 Task: For heading Use Merriweather with bold.  font size for heading18,  'Change the font style of data to'Merriweather and font size to 9,  Change the alignment of both headline & data to Align left In the sheet   Nexus Sales review   book
Action: Mouse moved to (241, 78)
Screenshot: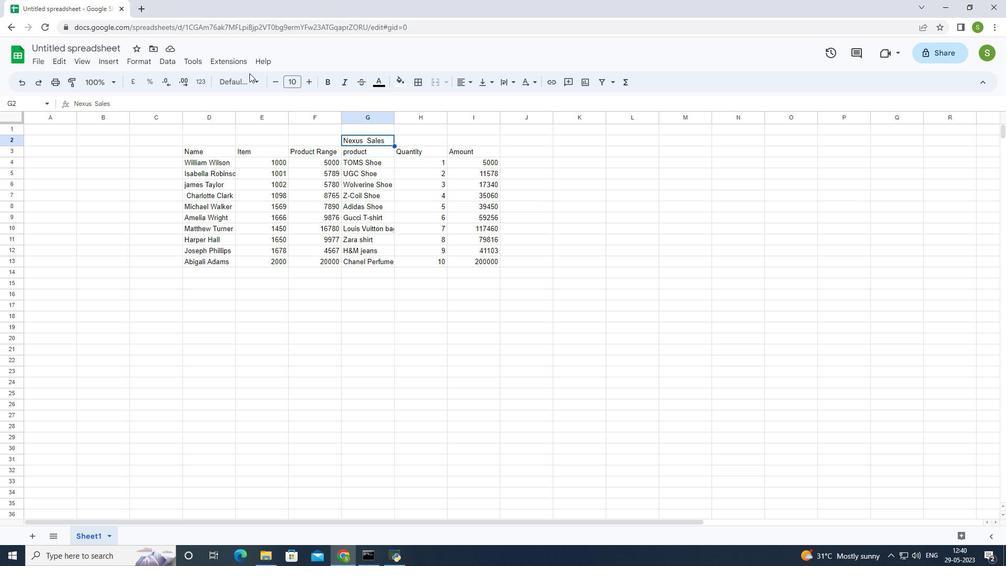 
Action: Mouse pressed left at (241, 78)
Screenshot: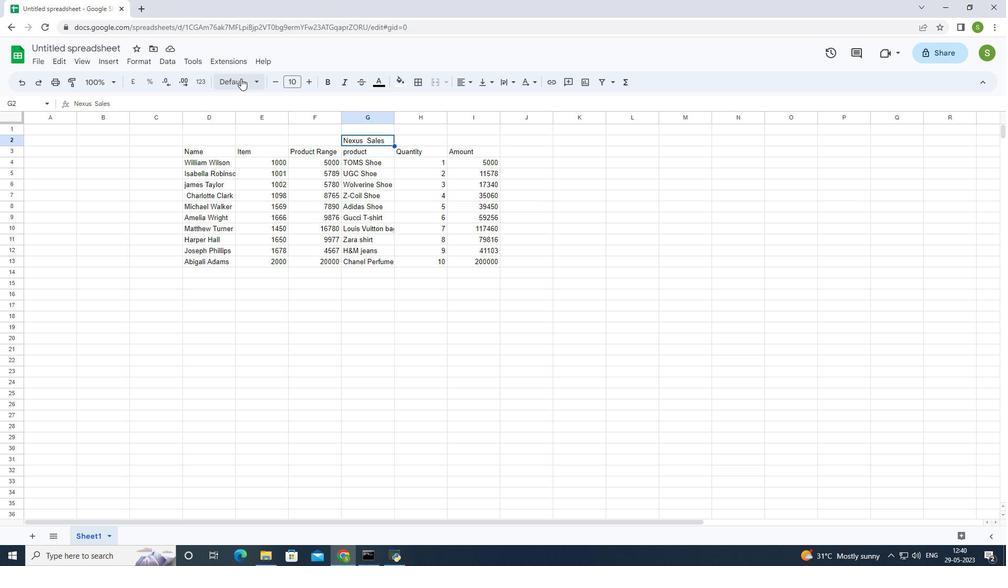 
Action: Mouse moved to (258, 108)
Screenshot: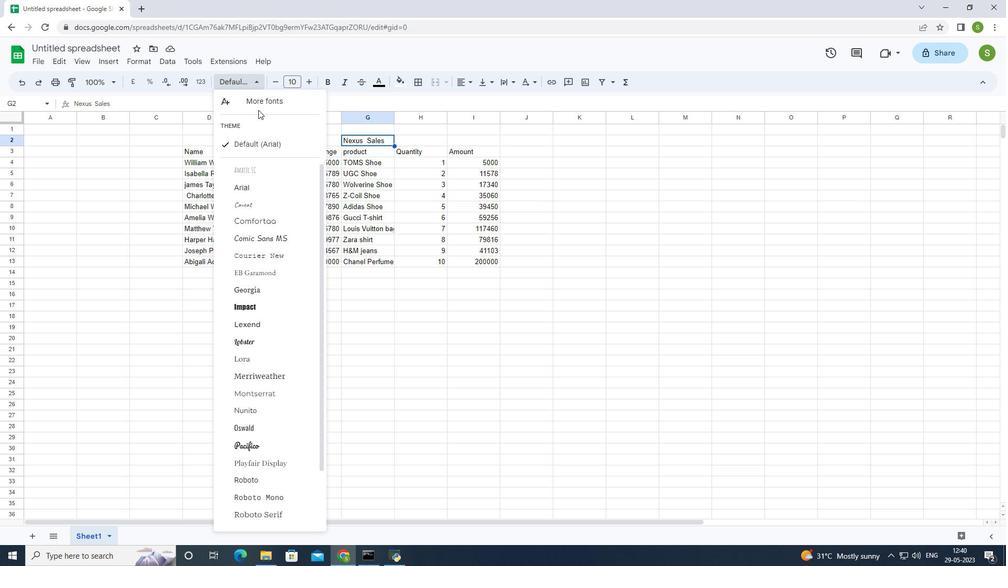 
Action: Mouse pressed left at (258, 108)
Screenshot: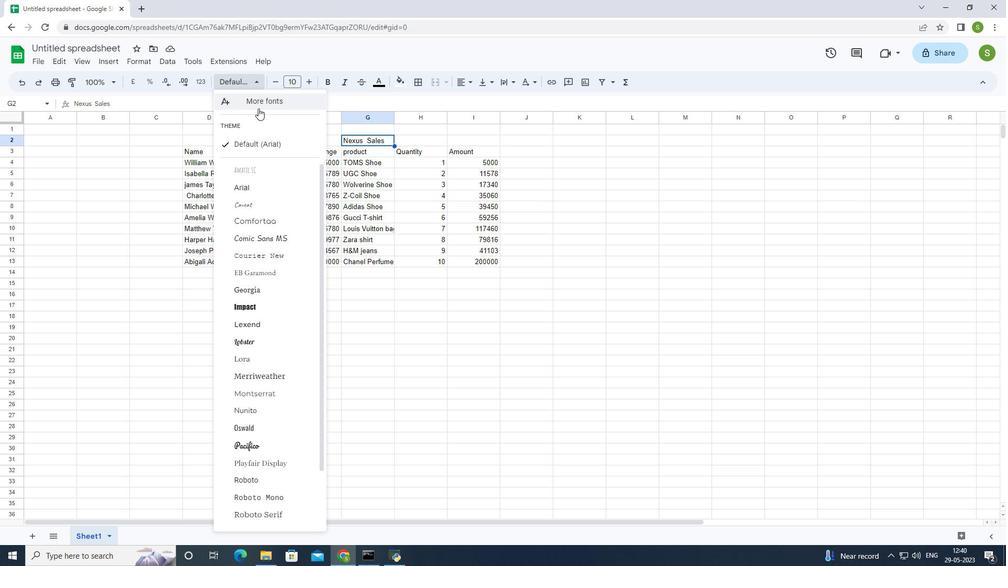 
Action: Mouse moved to (335, 171)
Screenshot: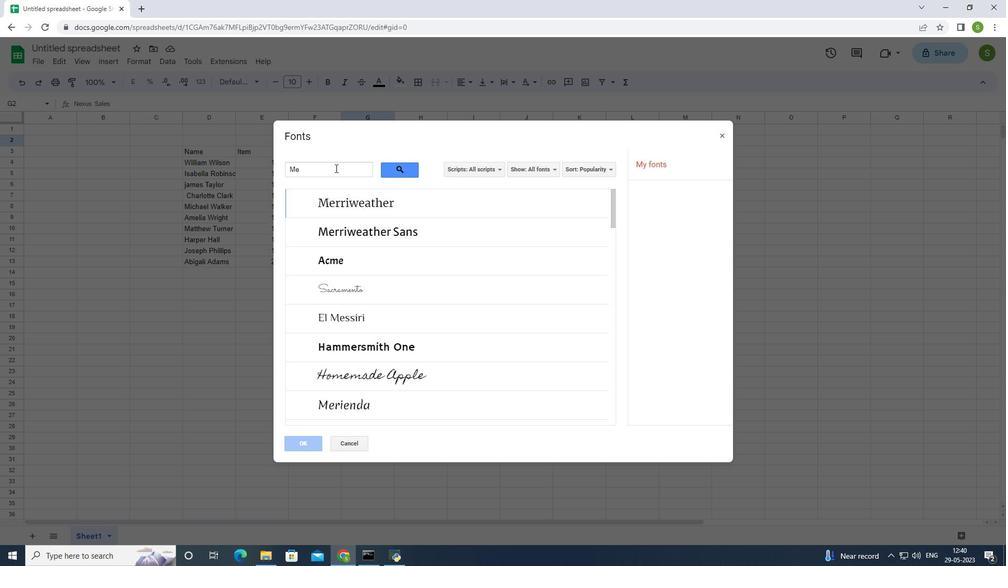 
Action: Mouse pressed left at (335, 171)
Screenshot: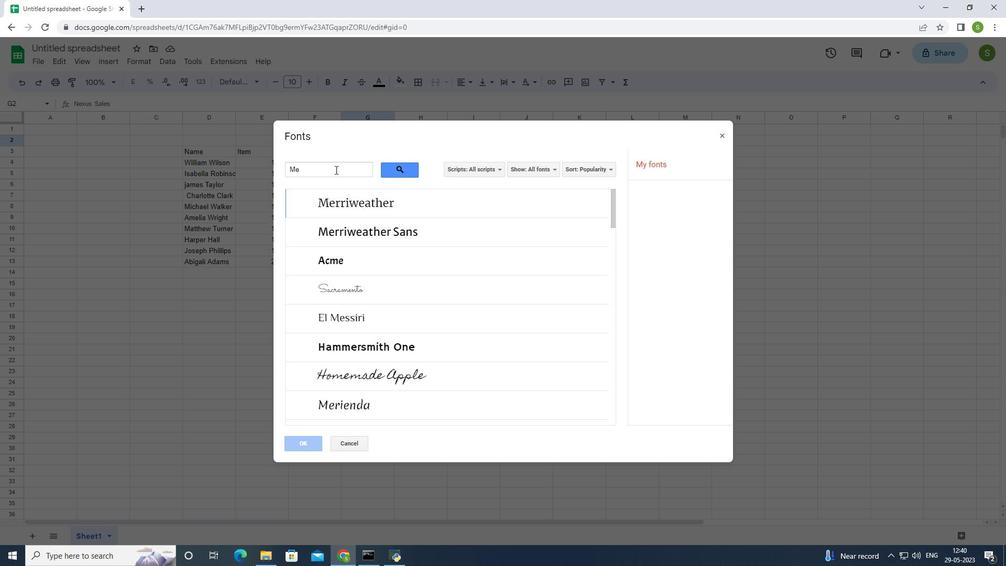 
Action: Mouse moved to (350, 169)
Screenshot: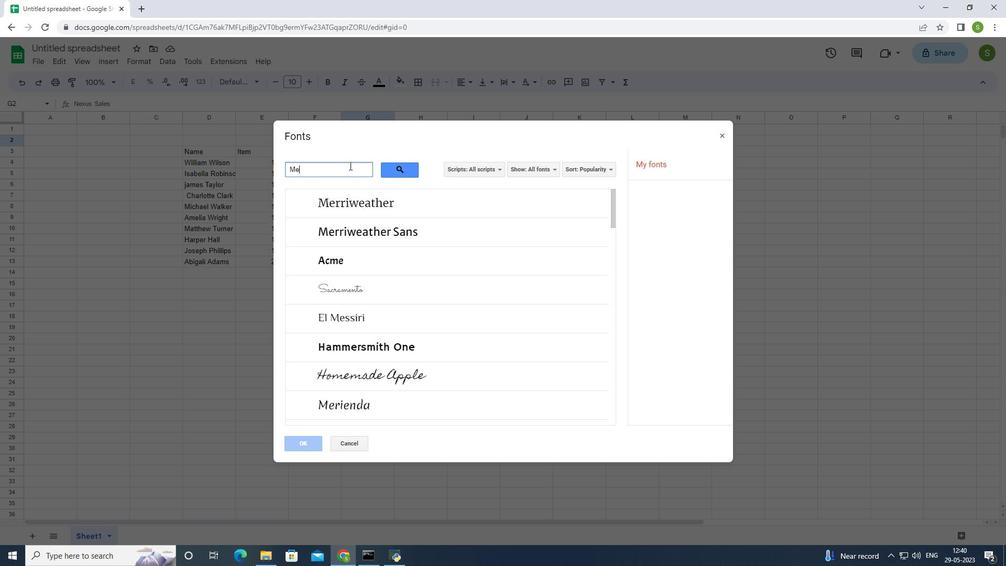 
Action: Key pressed rriweather
Screenshot: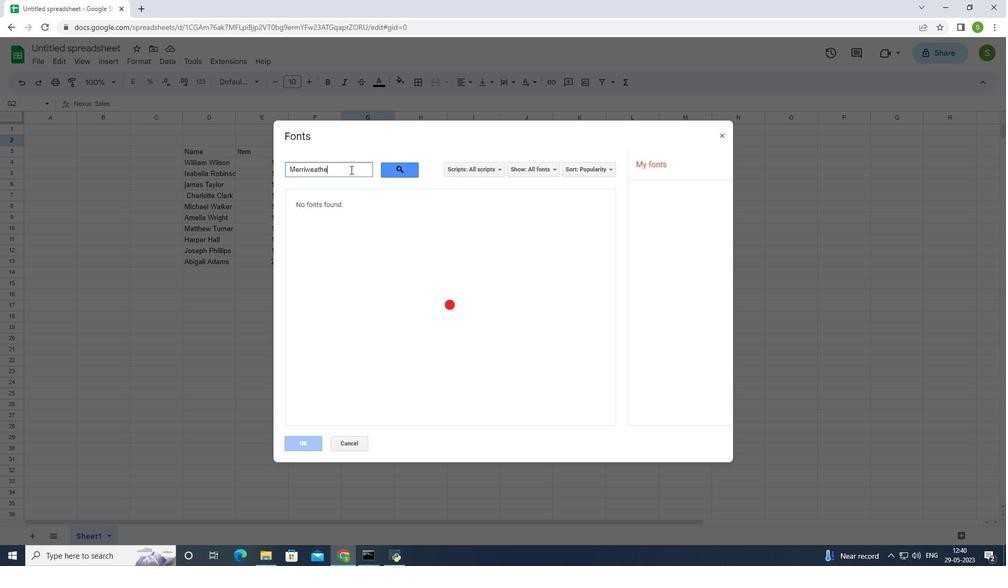 
Action: Mouse moved to (363, 211)
Screenshot: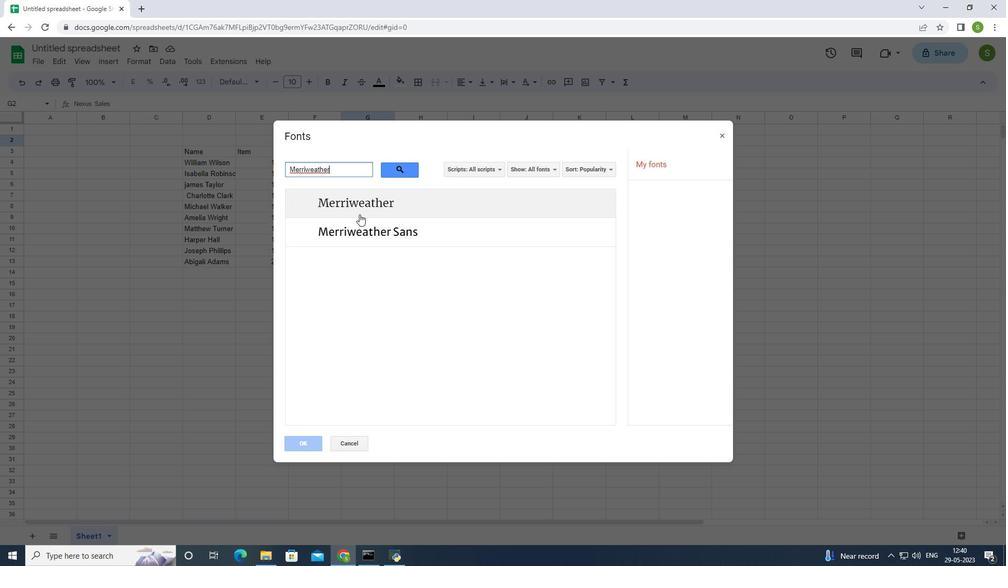 
Action: Mouse pressed left at (363, 211)
Screenshot: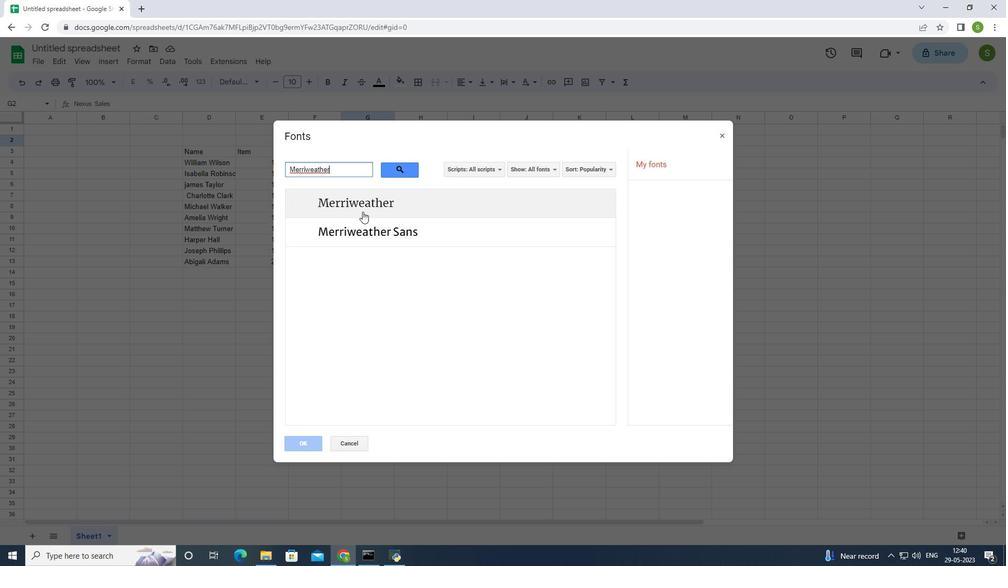 
Action: Mouse moved to (298, 439)
Screenshot: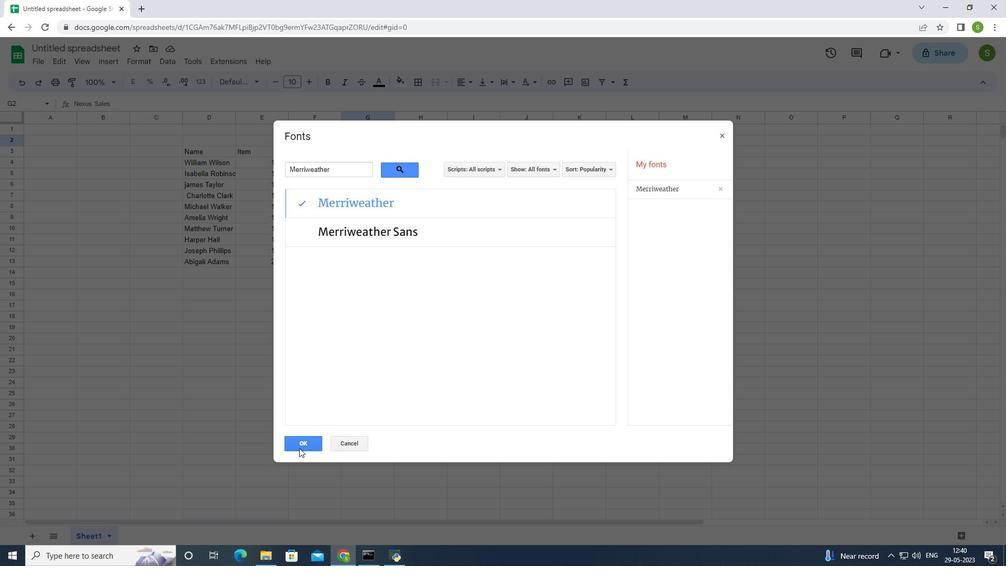 
Action: Mouse pressed left at (298, 439)
Screenshot: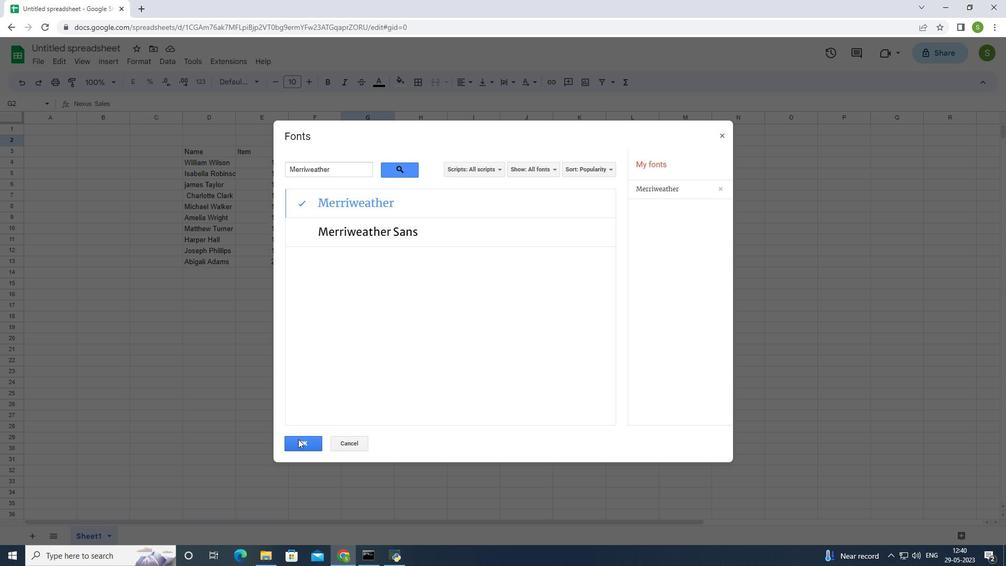 
Action: Mouse moved to (325, 83)
Screenshot: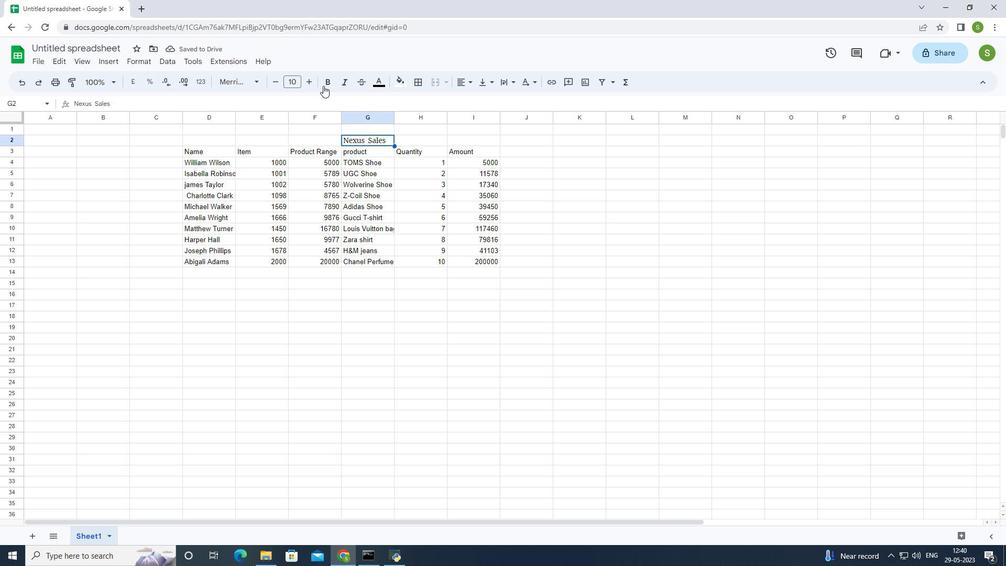 
Action: Mouse pressed left at (325, 83)
Screenshot: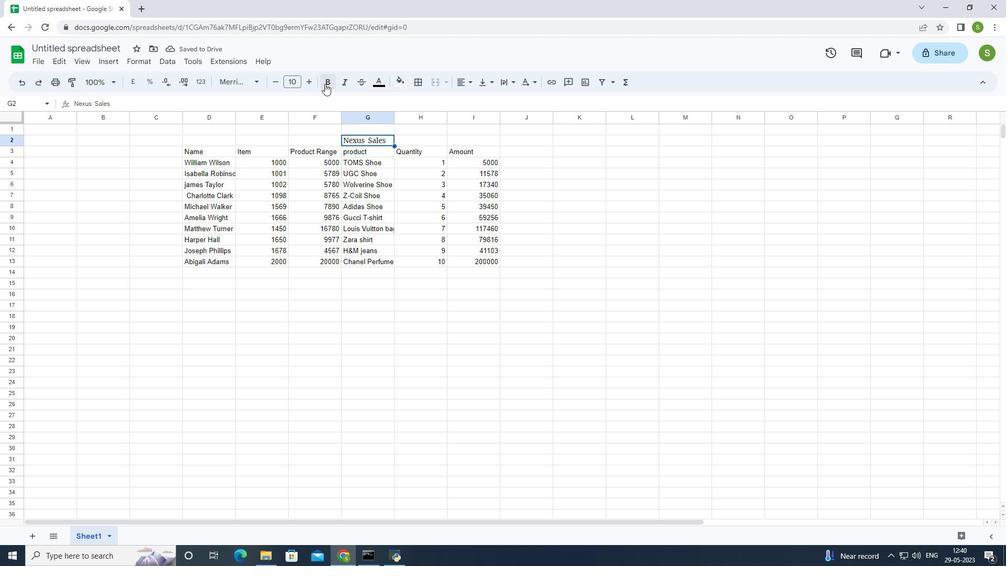 
Action: Mouse moved to (304, 81)
Screenshot: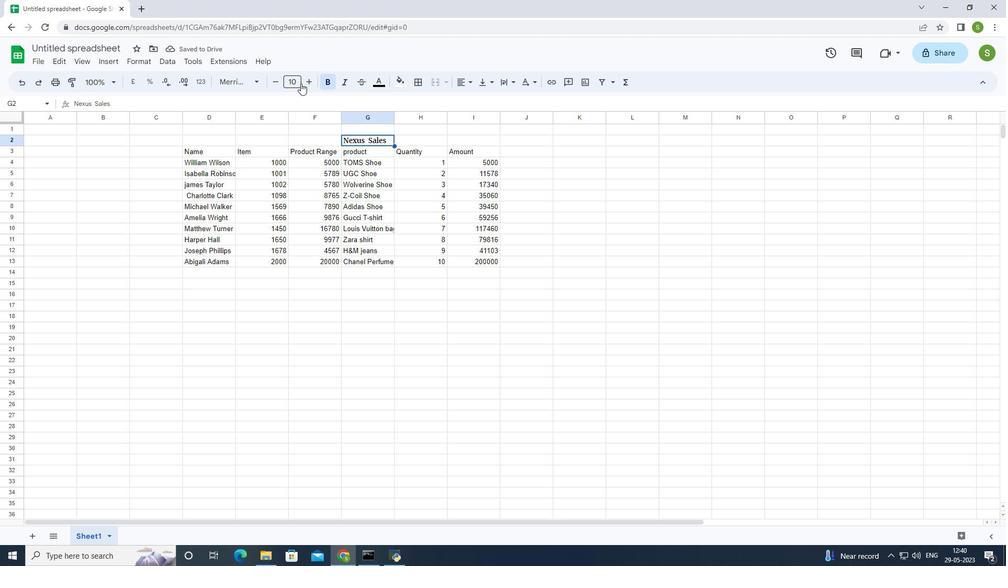
Action: Mouse pressed left at (304, 81)
Screenshot: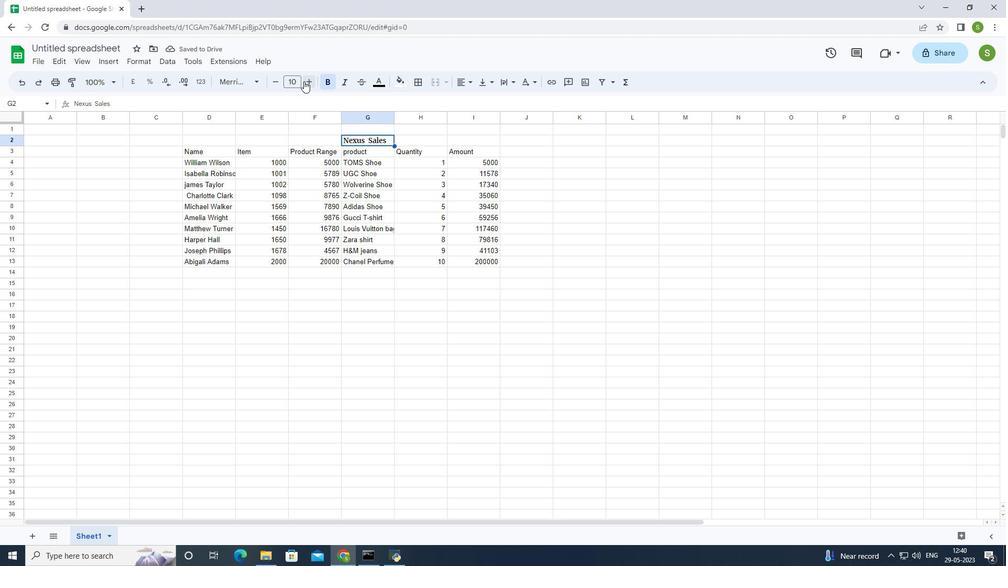 
Action: Mouse pressed left at (304, 81)
Screenshot: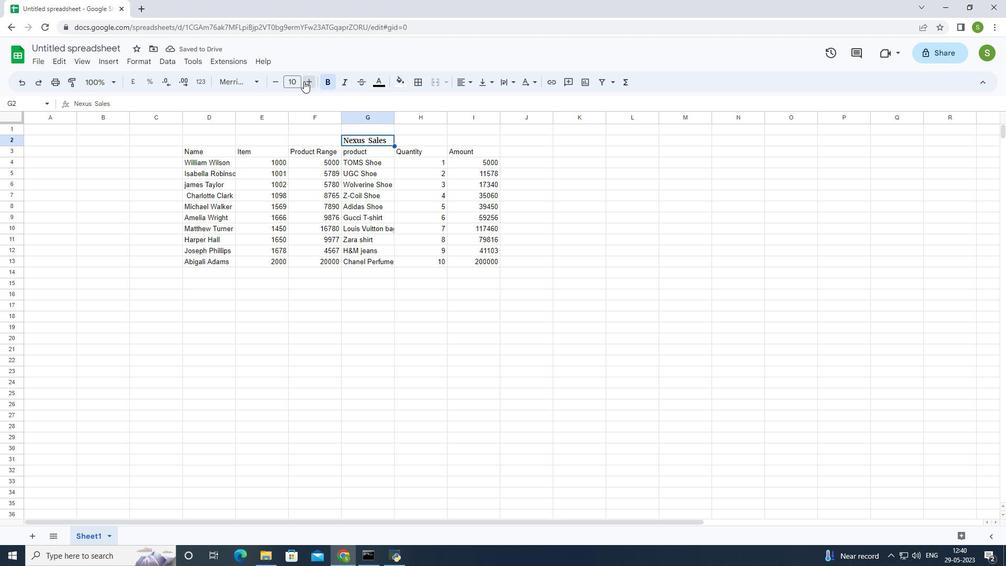 
Action: Mouse pressed left at (304, 81)
Screenshot: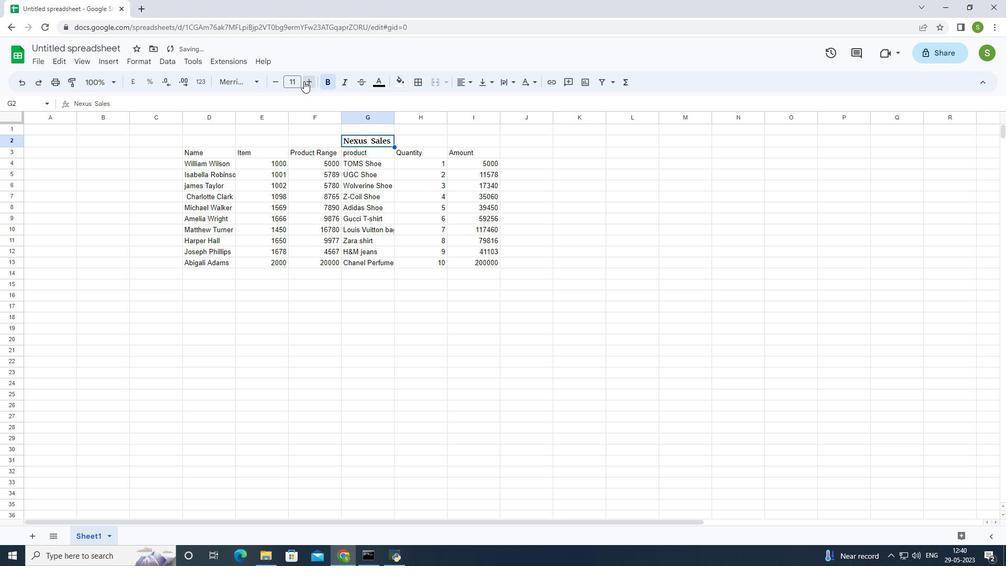 
Action: Mouse pressed left at (304, 81)
Screenshot: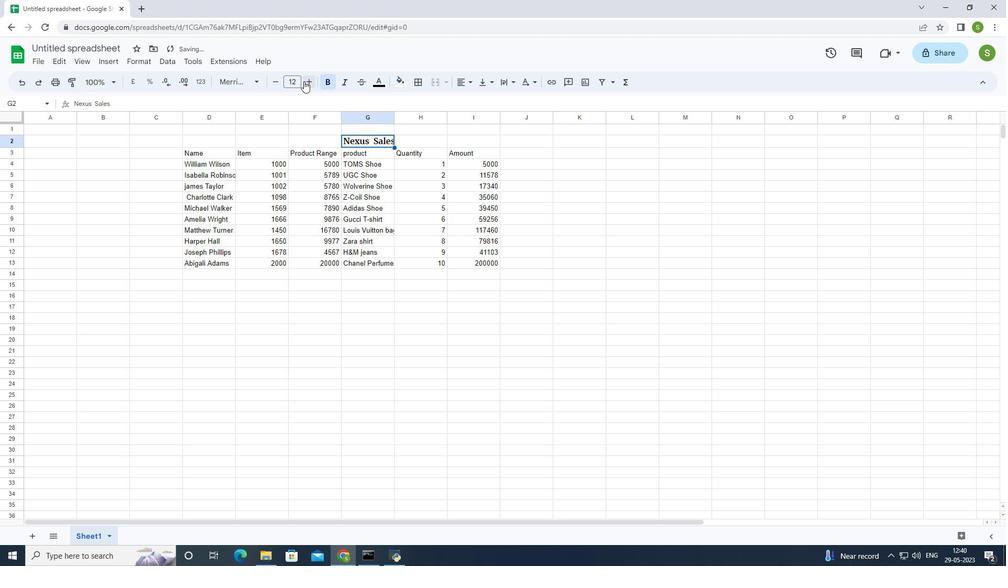 
Action: Mouse pressed left at (304, 81)
Screenshot: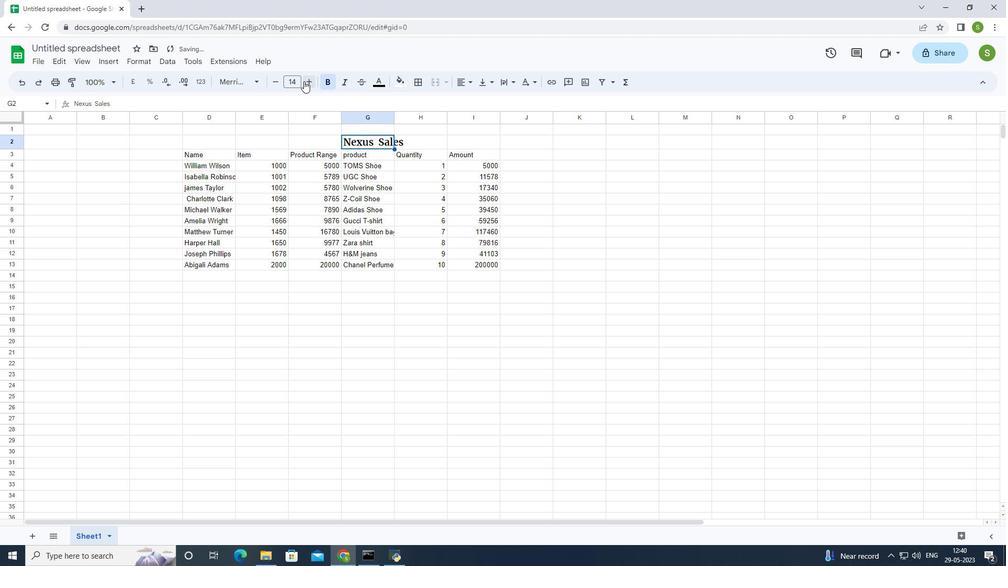 
Action: Mouse pressed left at (304, 81)
Screenshot: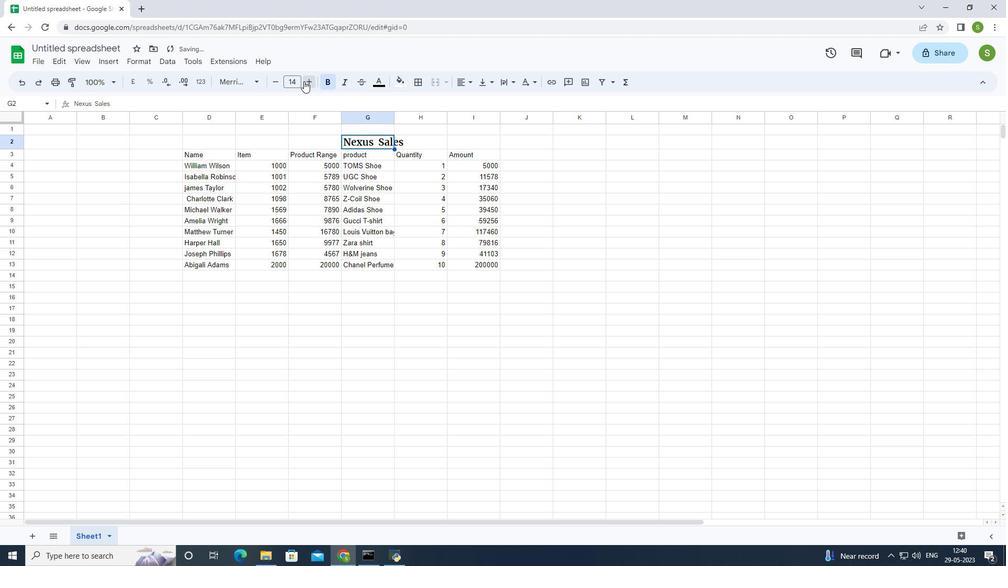 
Action: Mouse pressed left at (304, 81)
Screenshot: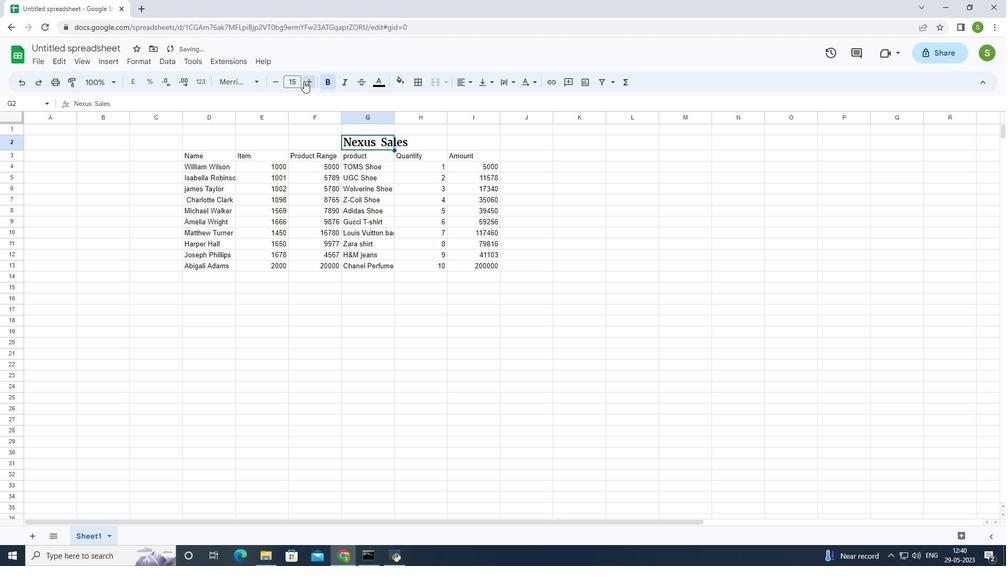 
Action: Mouse pressed left at (304, 81)
Screenshot: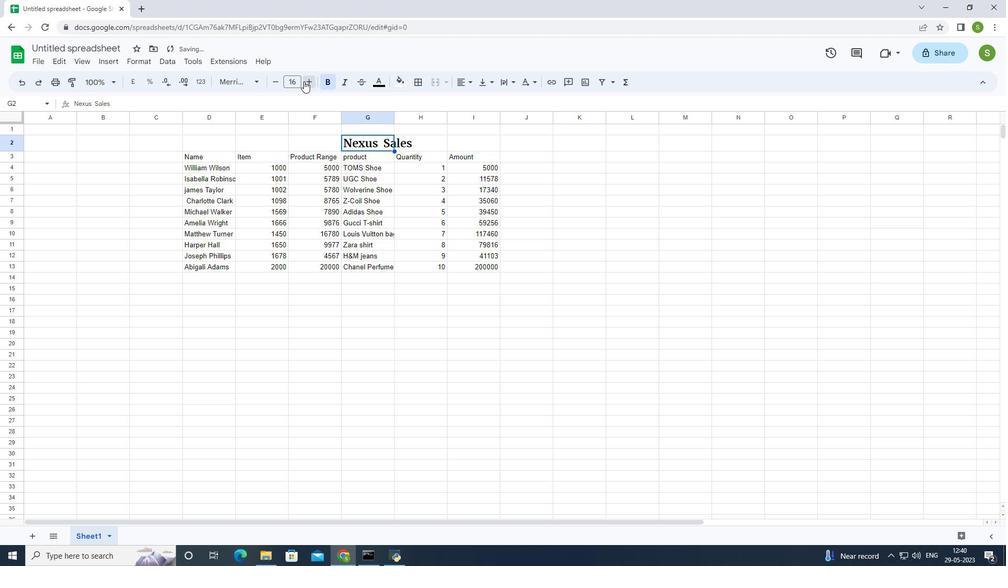 
Action: Mouse moved to (182, 156)
Screenshot: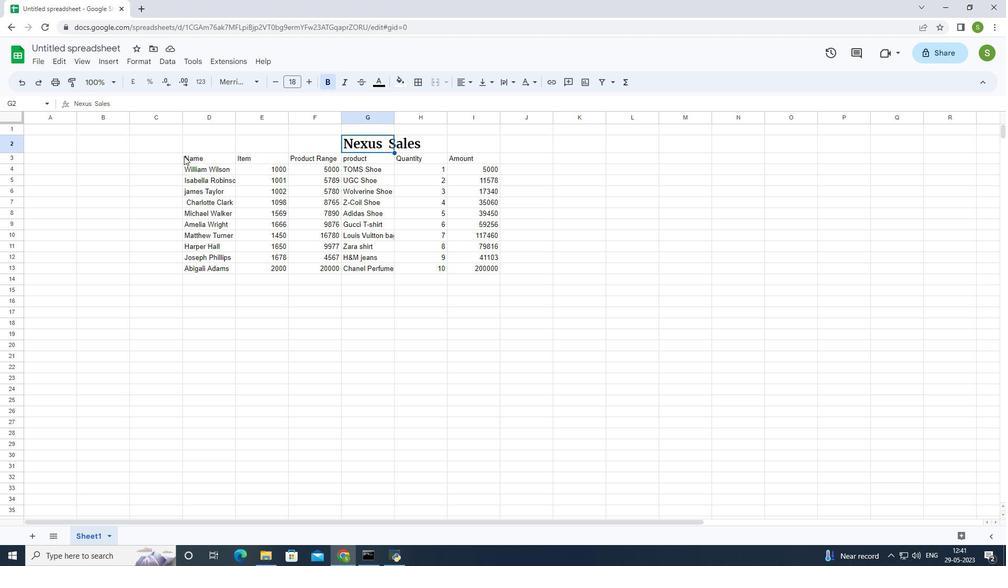 
Action: Mouse pressed left at (182, 156)
Screenshot: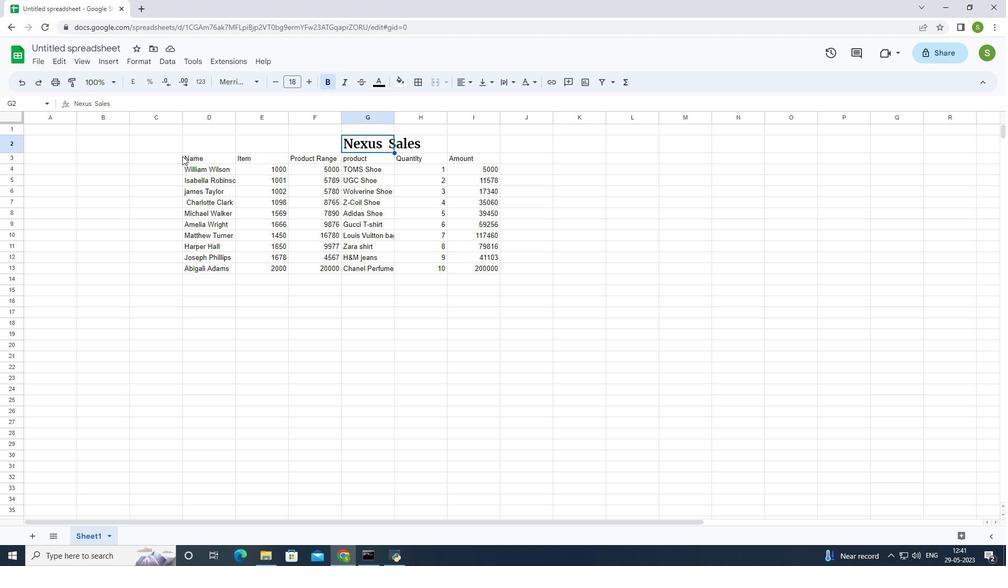 
Action: Mouse moved to (229, 81)
Screenshot: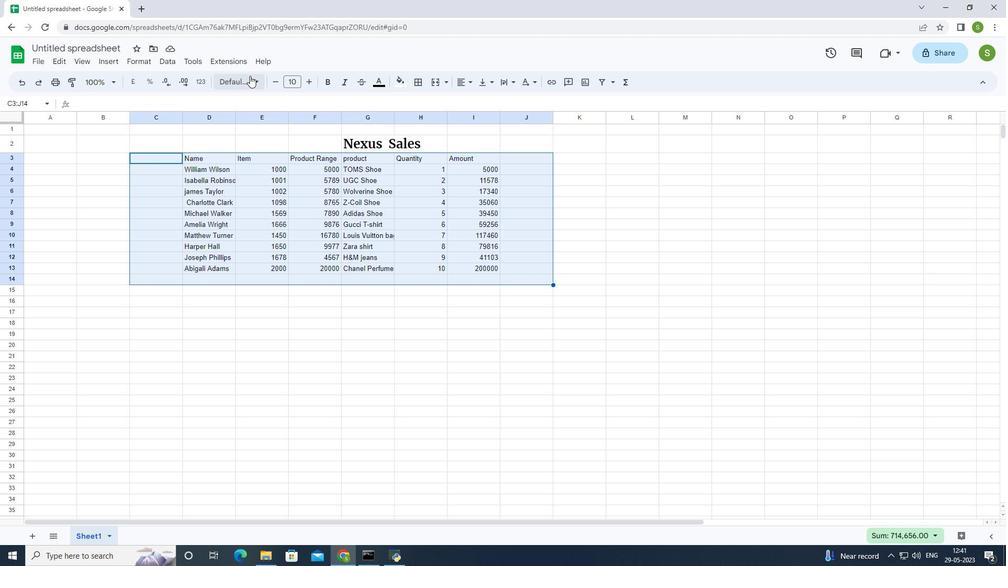 
Action: Mouse pressed left at (229, 81)
Screenshot: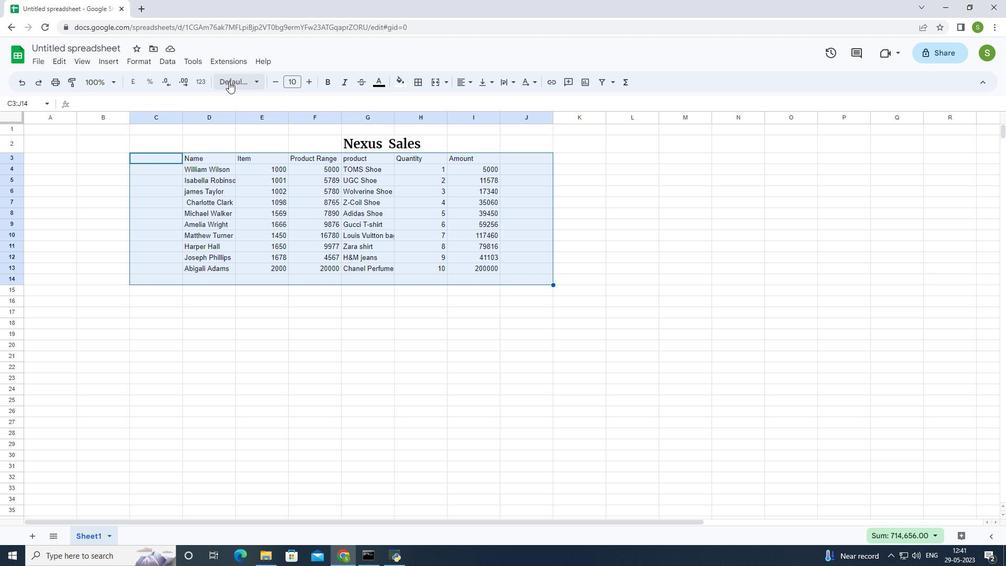 
Action: Mouse moved to (256, 105)
Screenshot: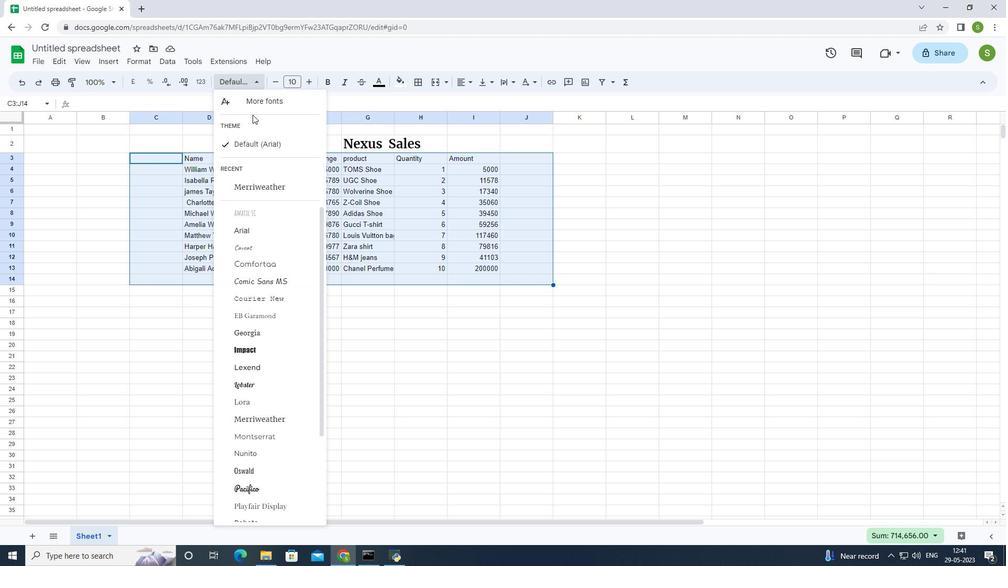 
Action: Mouse pressed left at (256, 105)
Screenshot: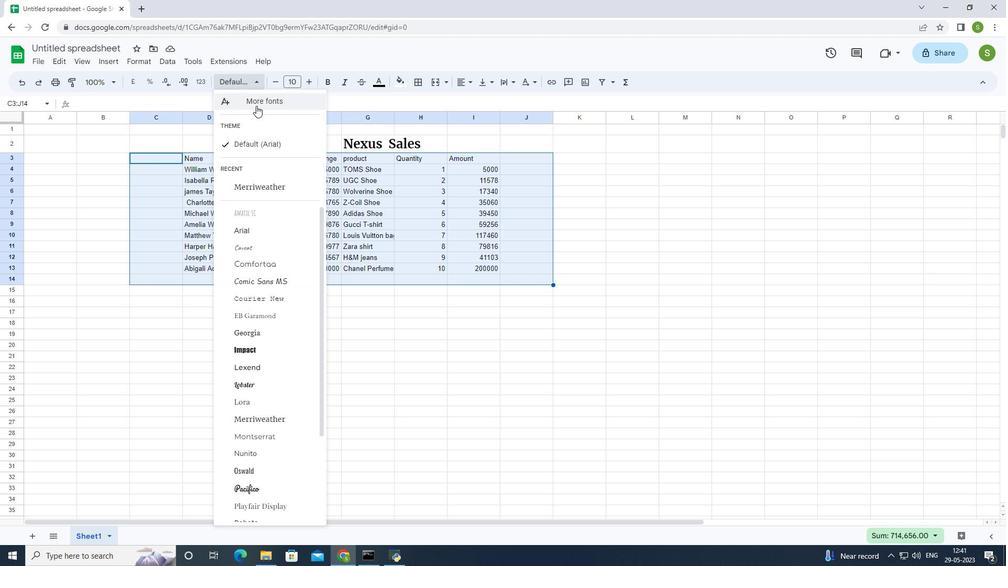 
Action: Mouse moved to (351, 207)
Screenshot: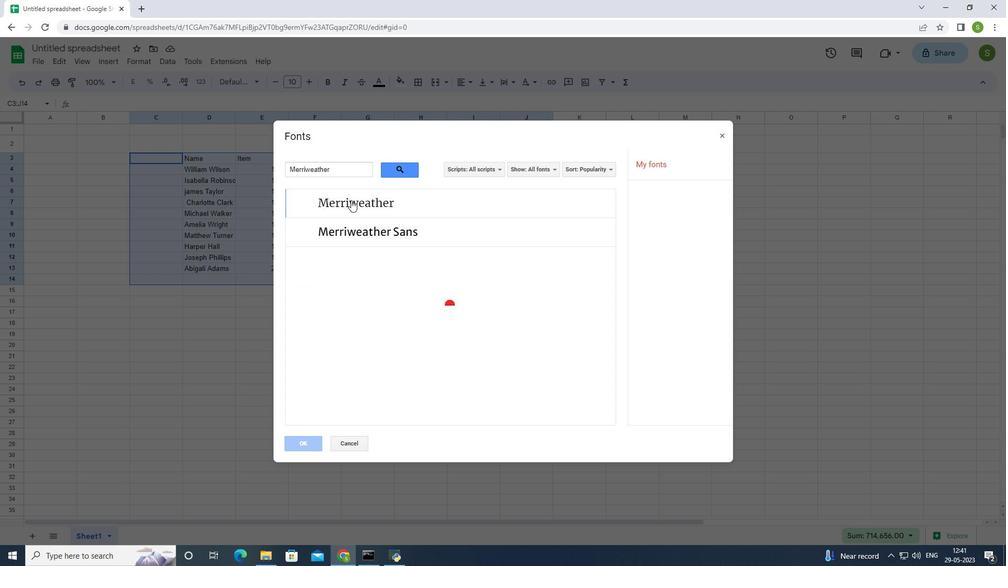 
Action: Mouse pressed left at (351, 207)
Screenshot: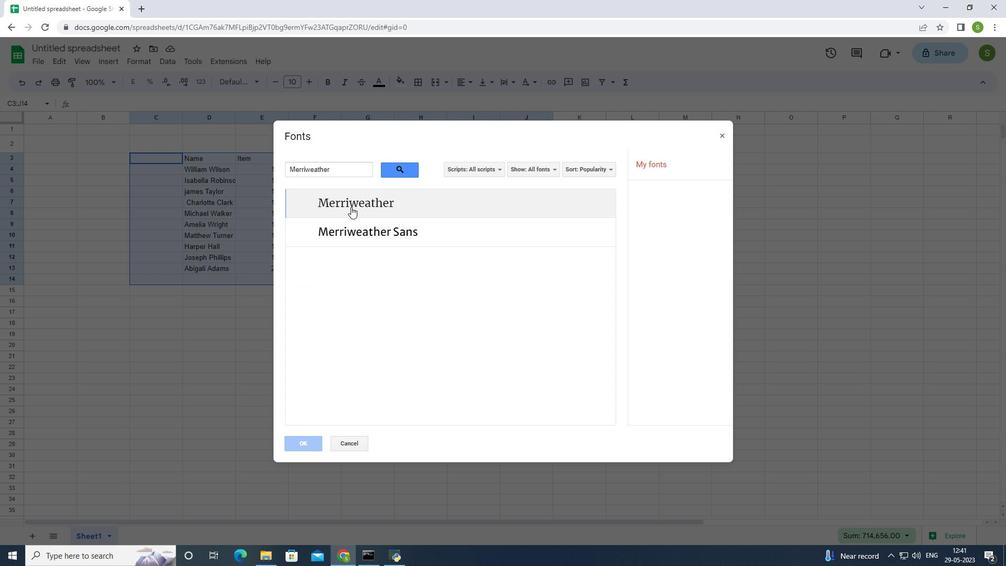 
Action: Mouse moved to (306, 445)
Screenshot: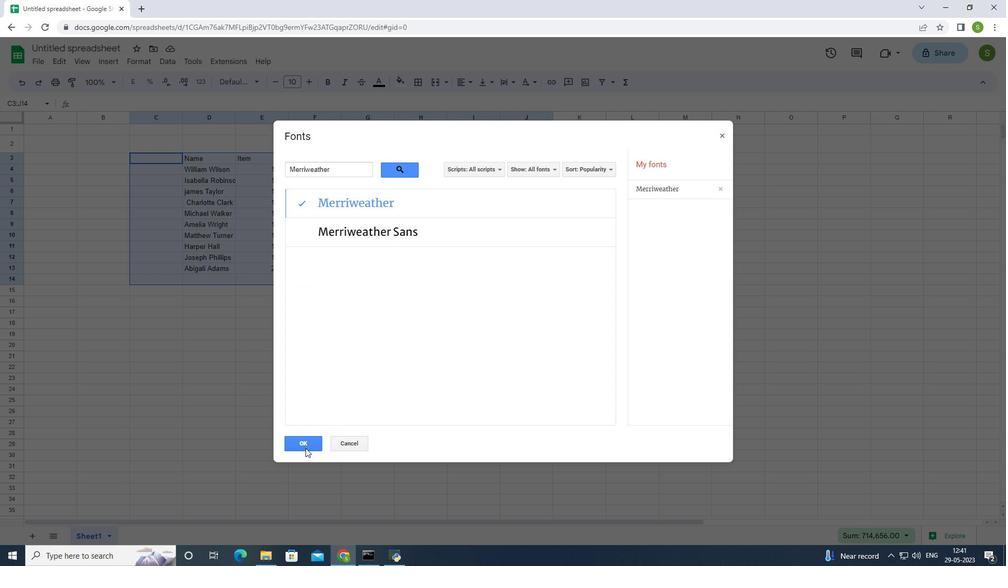 
Action: Mouse pressed left at (306, 445)
Screenshot: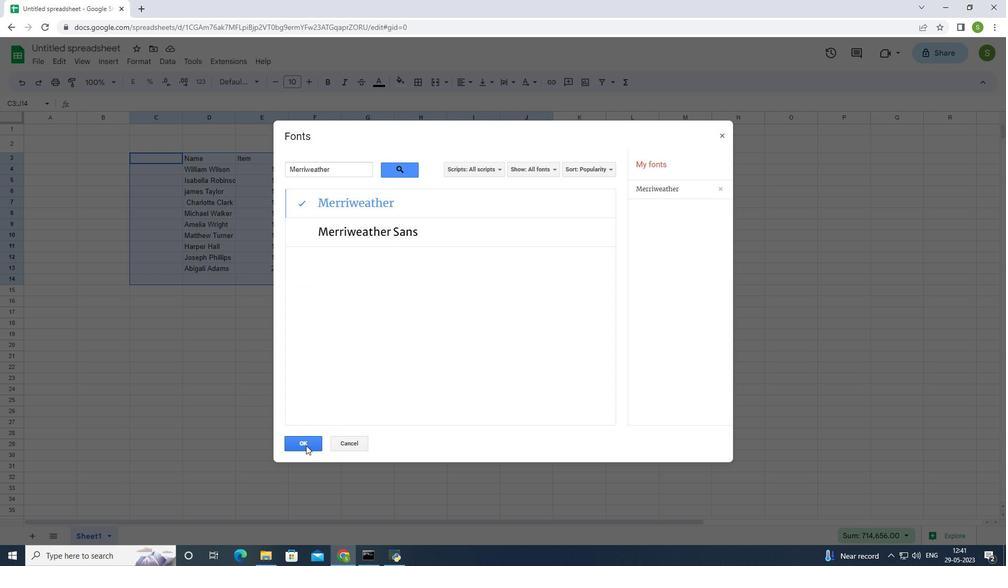 
Action: Mouse moved to (276, 81)
Screenshot: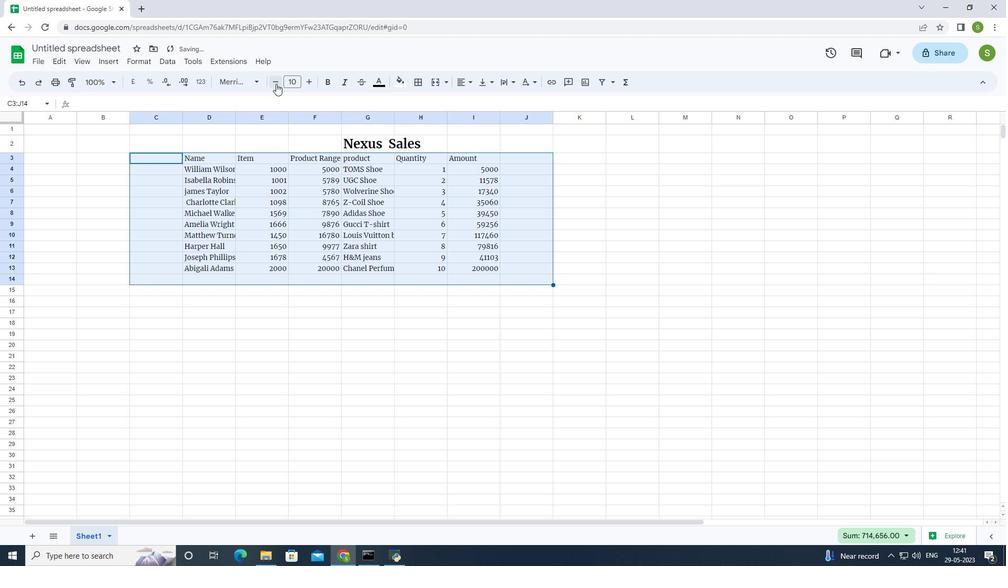 
Action: Mouse pressed left at (276, 81)
Screenshot: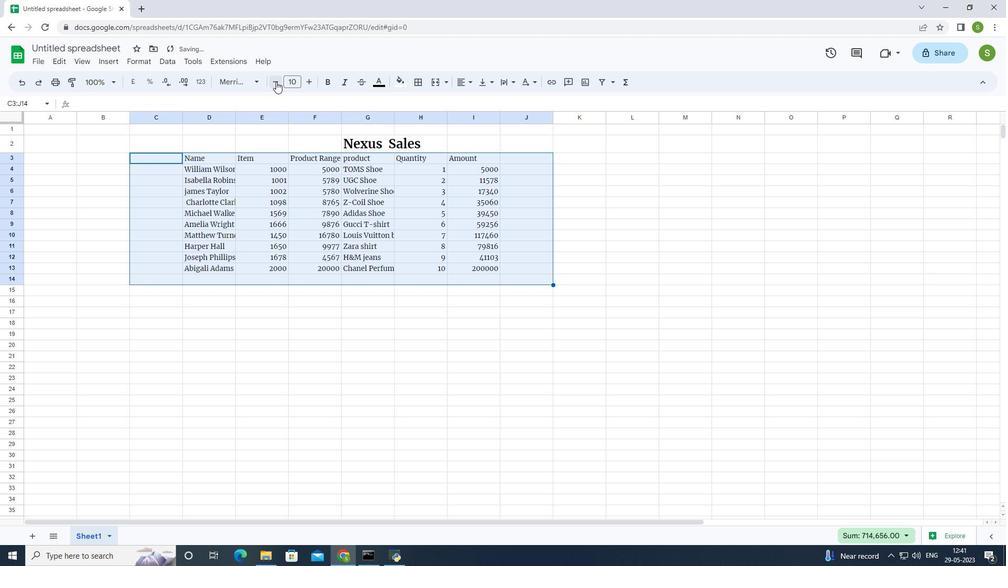
Action: Mouse moved to (470, 84)
Screenshot: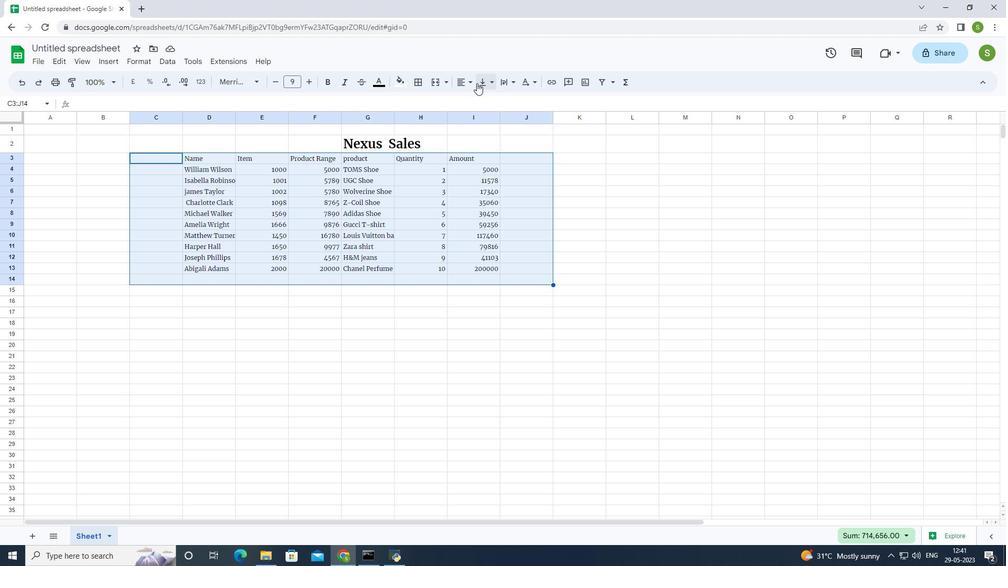 
Action: Mouse pressed left at (470, 84)
Screenshot: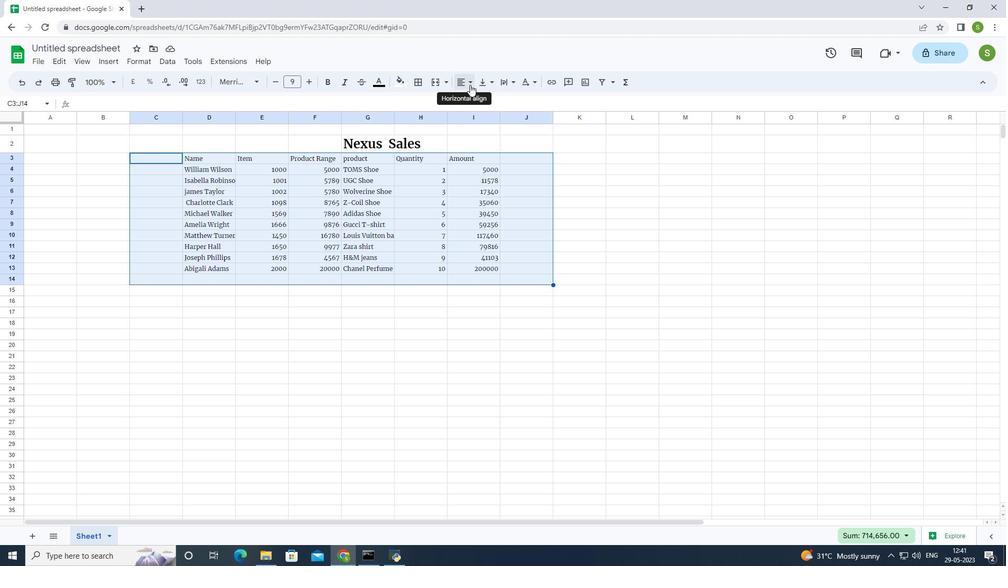 
Action: Mouse moved to (464, 103)
Screenshot: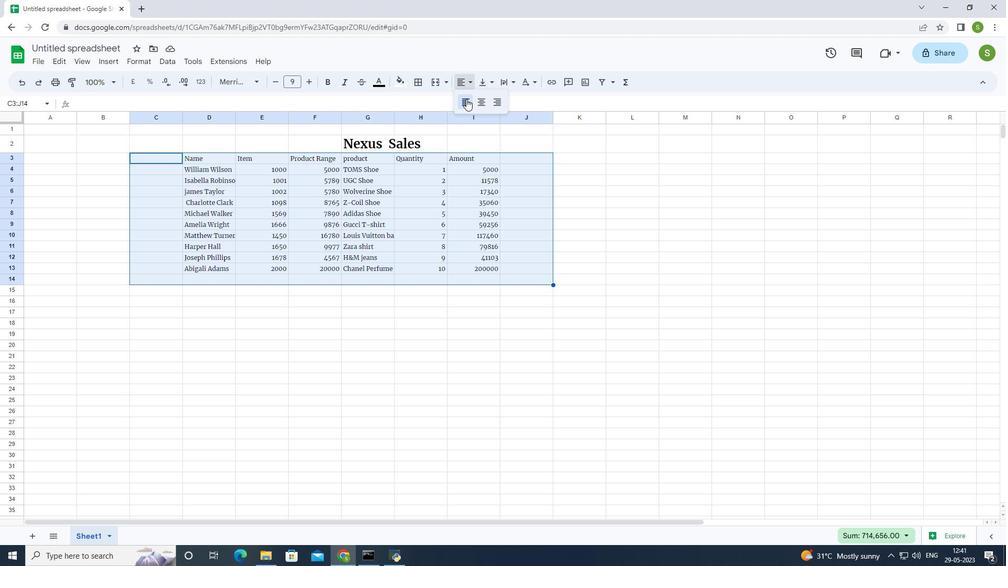 
Action: Mouse pressed left at (464, 103)
Screenshot: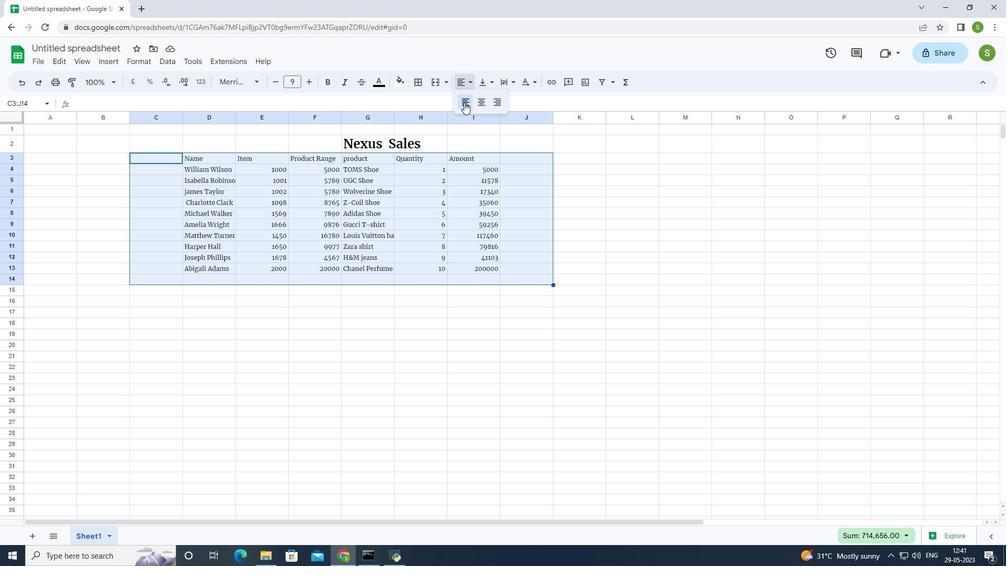 
Action: Mouse moved to (392, 141)
Screenshot: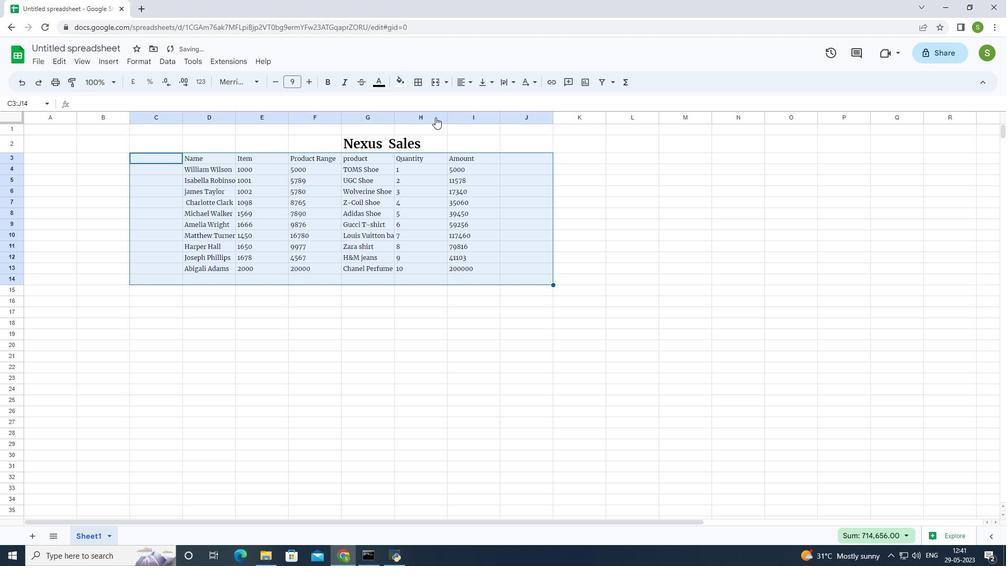 
Action: Mouse pressed left at (392, 141)
Screenshot: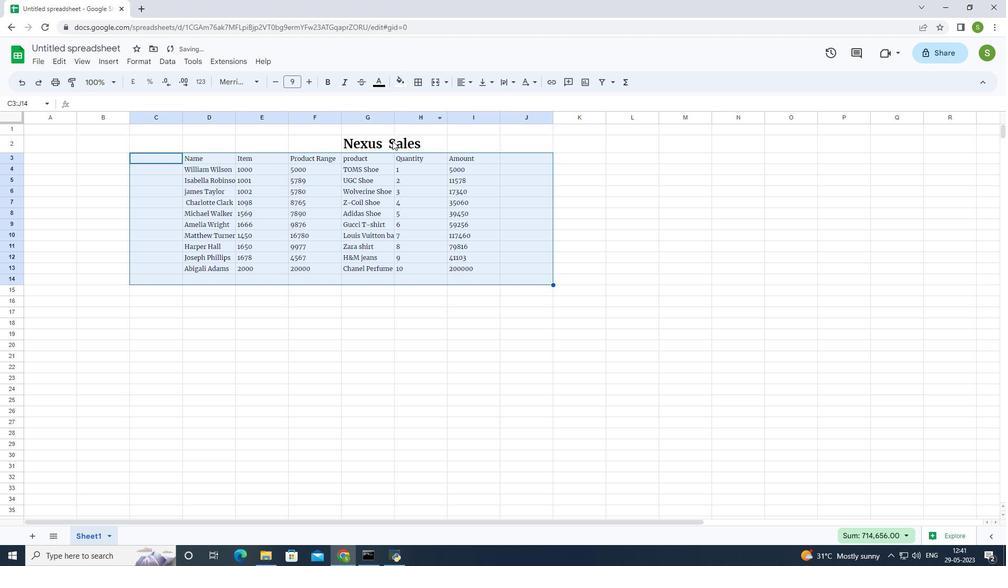 
Action: Mouse moved to (468, 79)
Screenshot: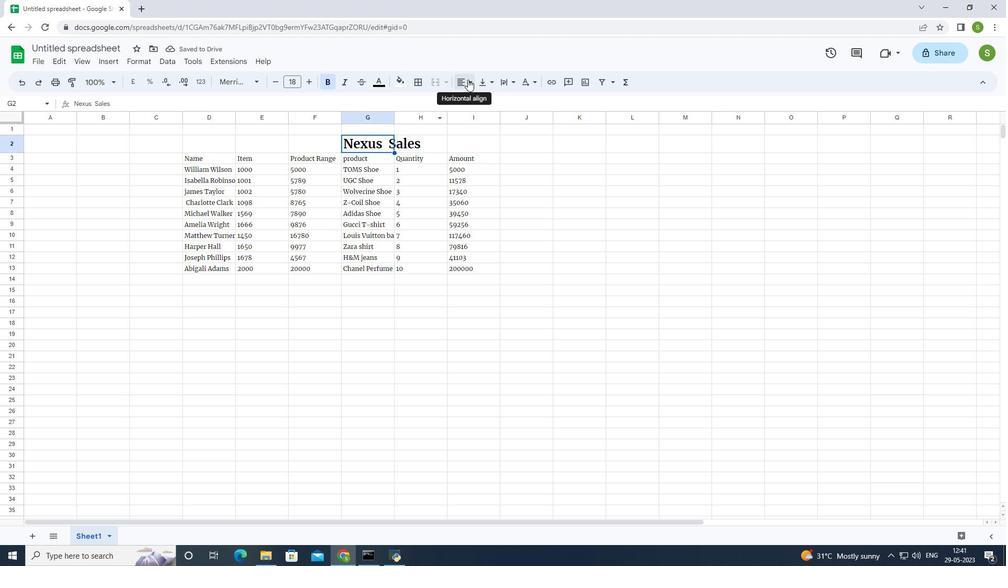 
Action: Mouse pressed left at (468, 79)
Screenshot: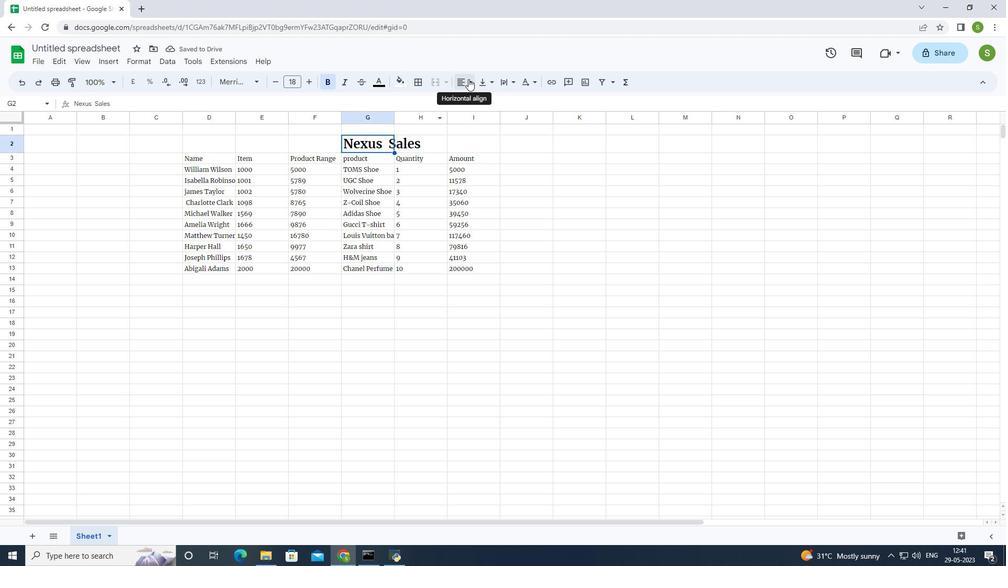 
Action: Mouse moved to (460, 102)
Screenshot: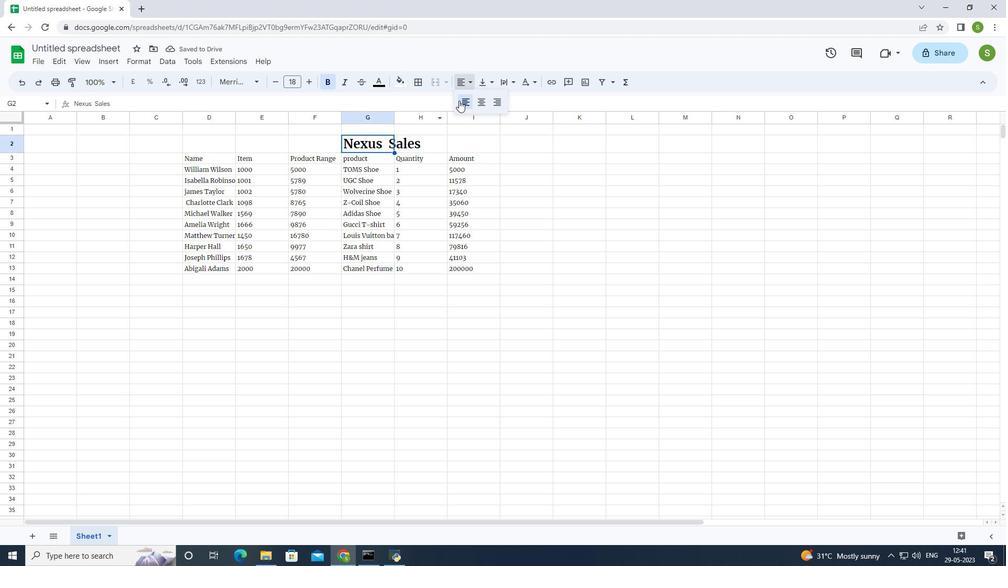 
Action: Mouse pressed left at (460, 102)
Screenshot: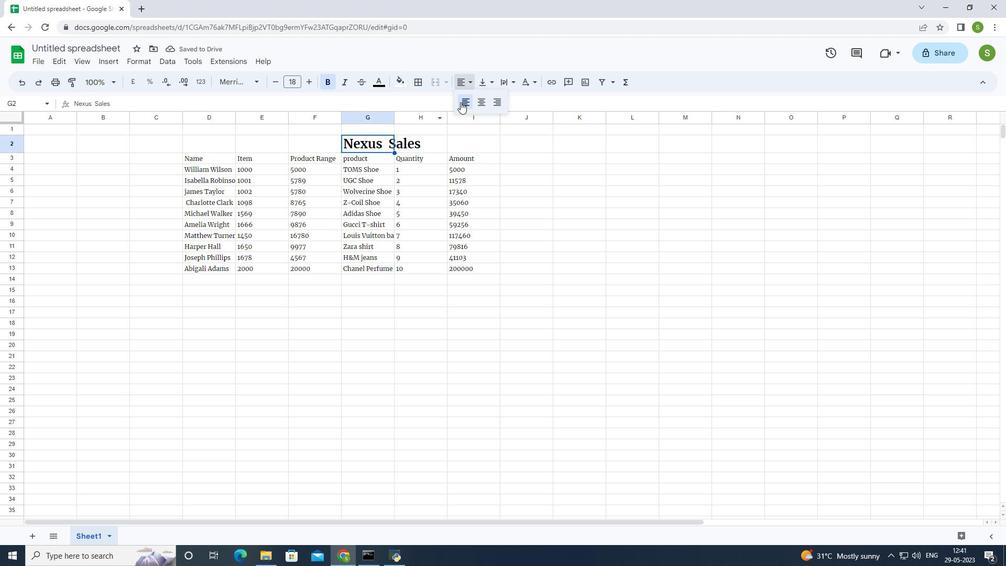 
Action: Mouse moved to (495, 229)
Screenshot: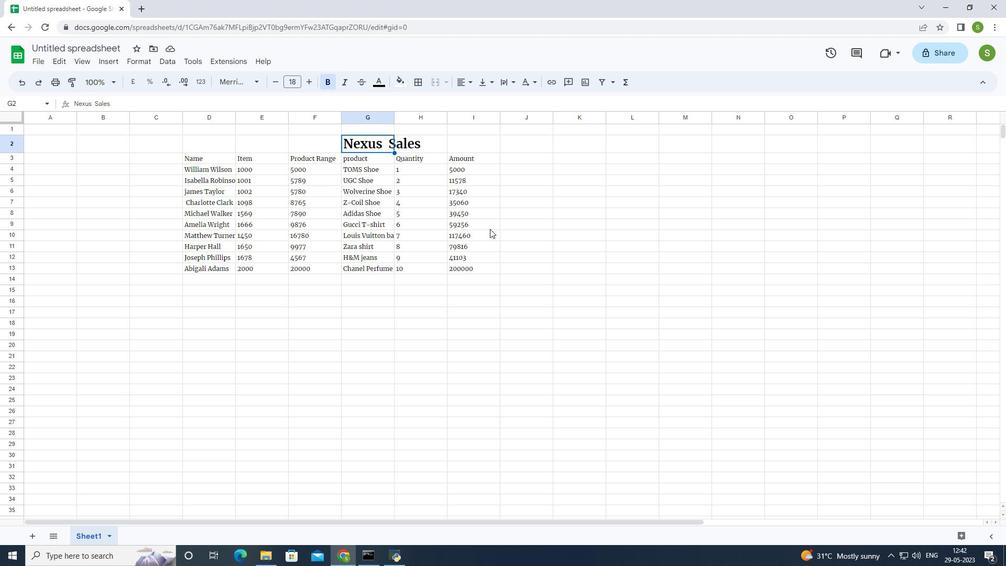 
